 Task: Reply All to email with the signature Charles Evans with the subject 'Project completion' from softage.1@softage.net with the message 'Could you provide an update on the progress of the environmental sustainability project?'
Action: Mouse moved to (945, 157)
Screenshot: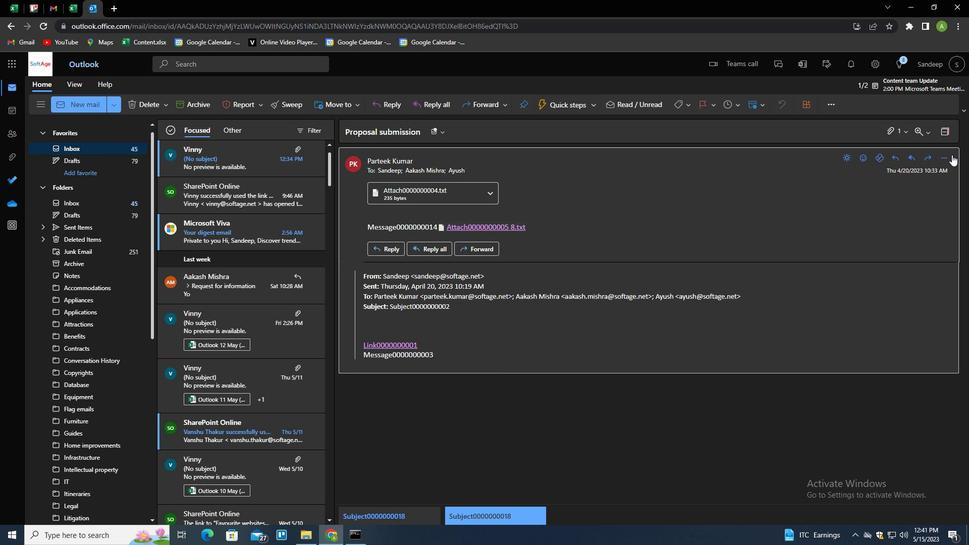 
Action: Mouse pressed left at (945, 157)
Screenshot: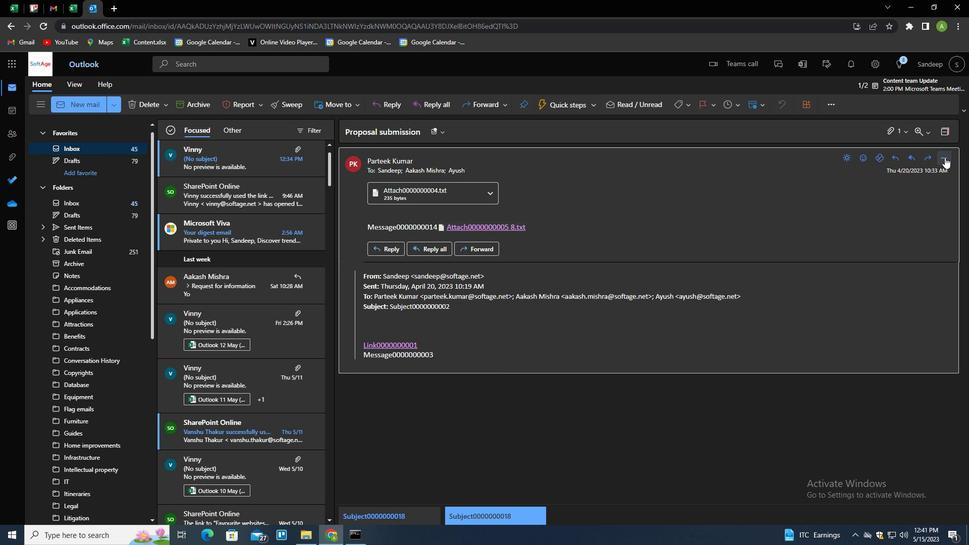 
Action: Mouse moved to (886, 191)
Screenshot: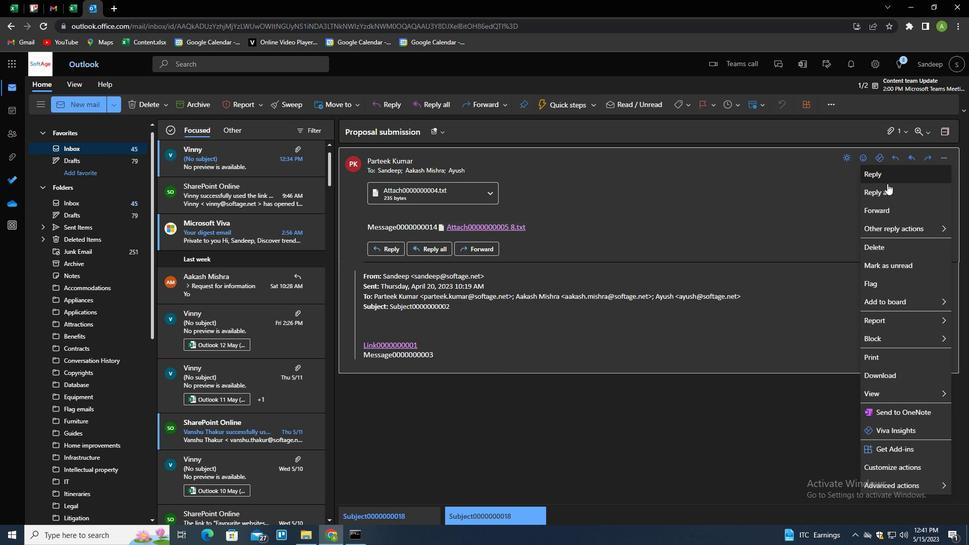 
Action: Mouse pressed left at (886, 191)
Screenshot: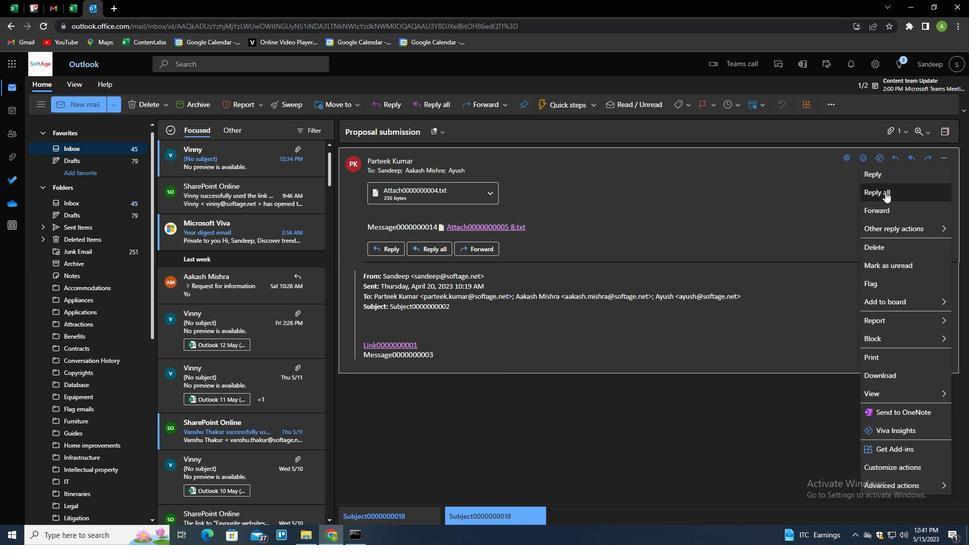 
Action: Mouse moved to (684, 109)
Screenshot: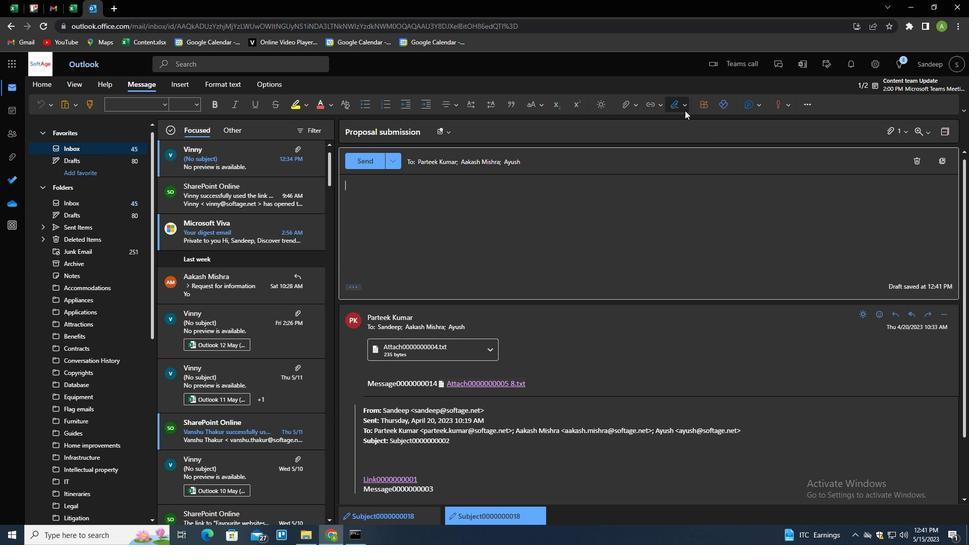 
Action: Mouse pressed left at (684, 109)
Screenshot: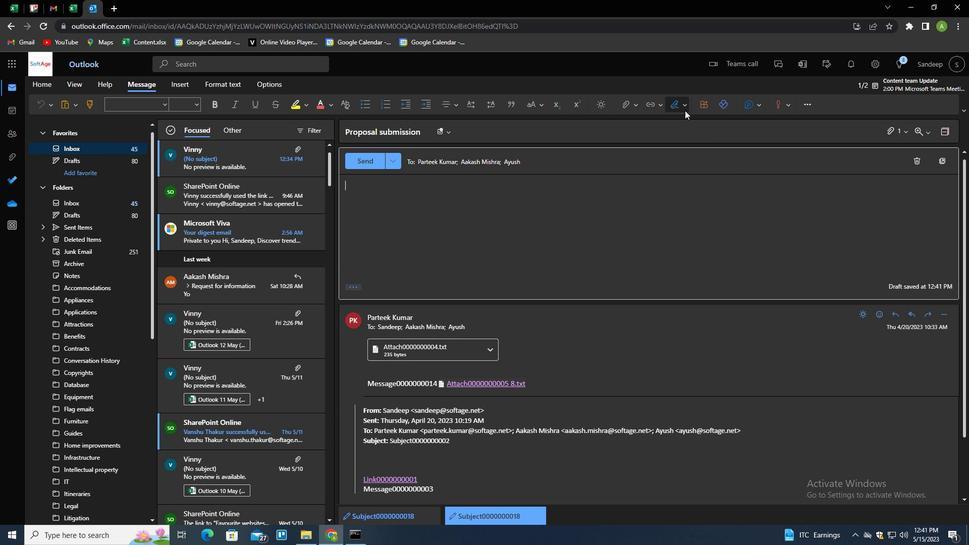 
Action: Mouse moved to (651, 142)
Screenshot: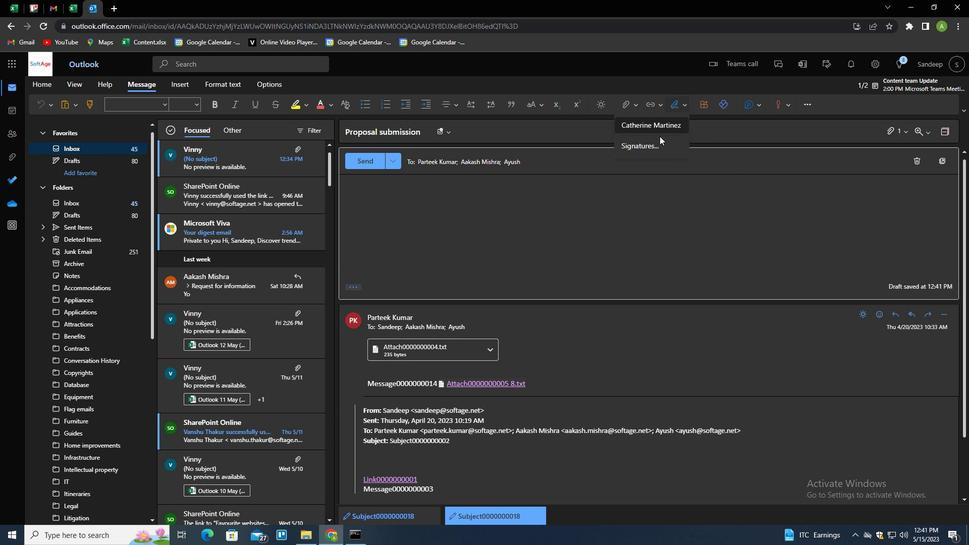 
Action: Mouse pressed left at (651, 142)
Screenshot: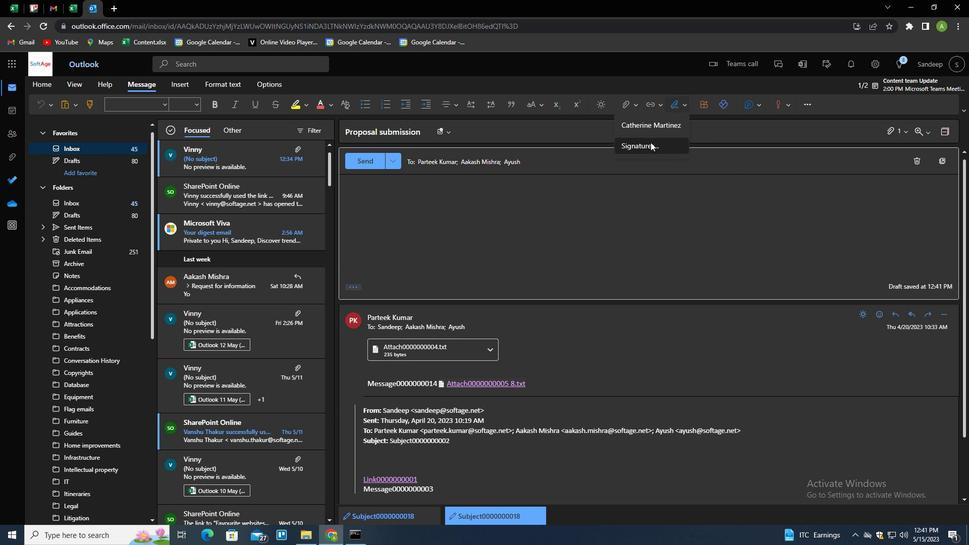
Action: Mouse moved to (692, 186)
Screenshot: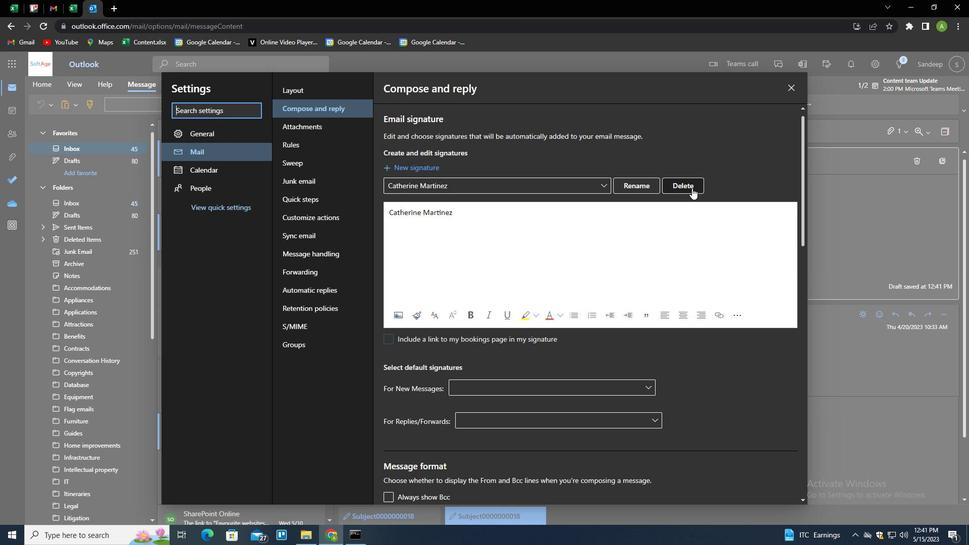 
Action: Mouse pressed left at (692, 186)
Screenshot: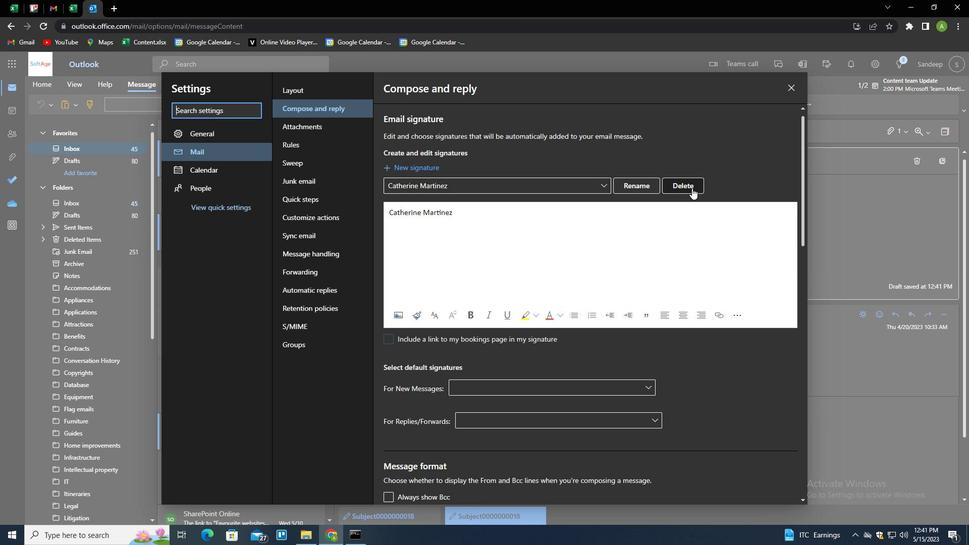 
Action: Mouse moved to (682, 185)
Screenshot: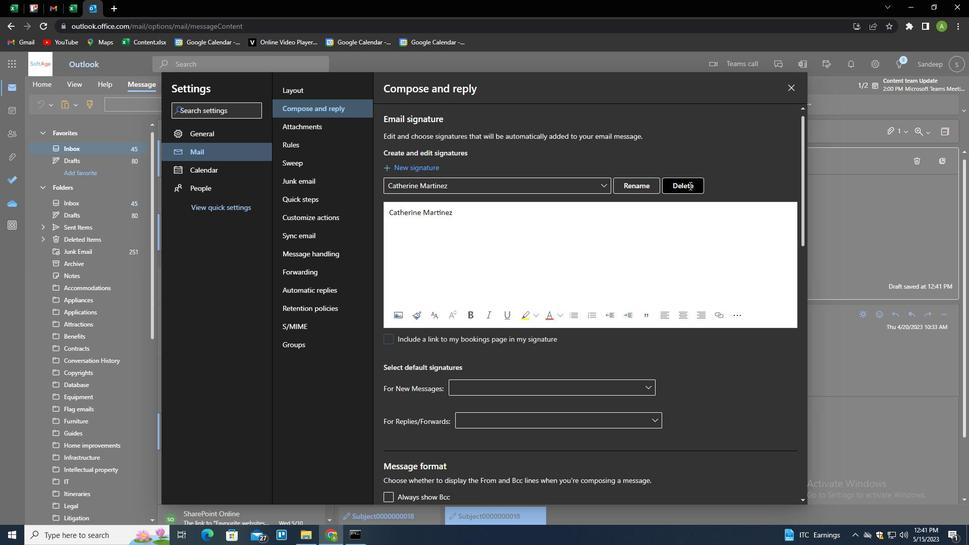 
Action: Mouse pressed left at (682, 185)
Screenshot: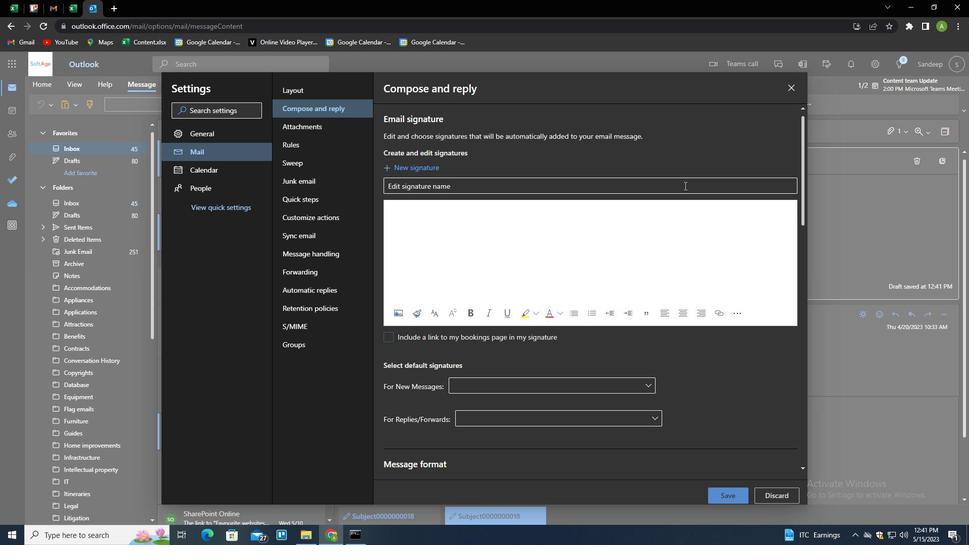 
Action: Mouse moved to (682, 185)
Screenshot: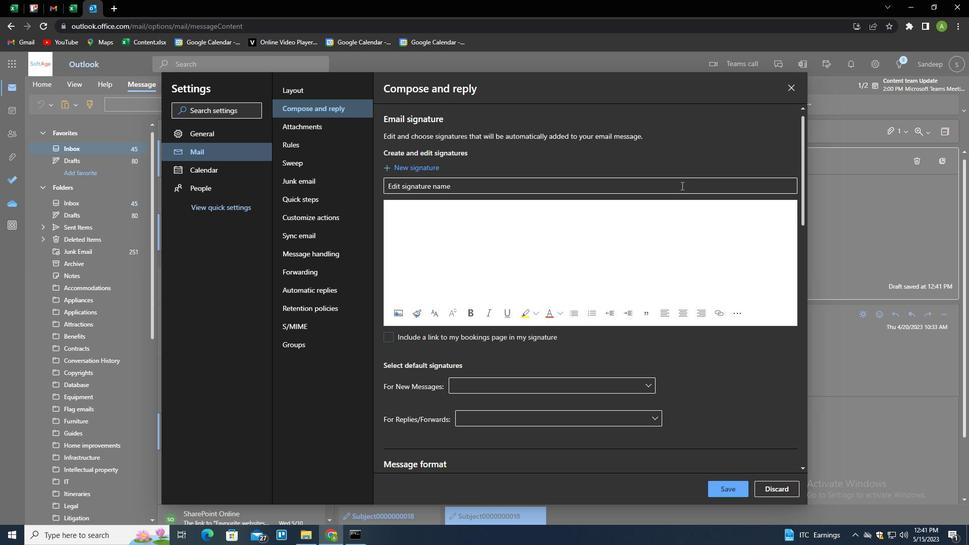 
Action: Key pressed <Key.shift>CHARLES<Key.space><Key.shift>EVANS<Key.tab><Key.shift>CHARLES<Key.space><Key.shift>EVANS
Screenshot: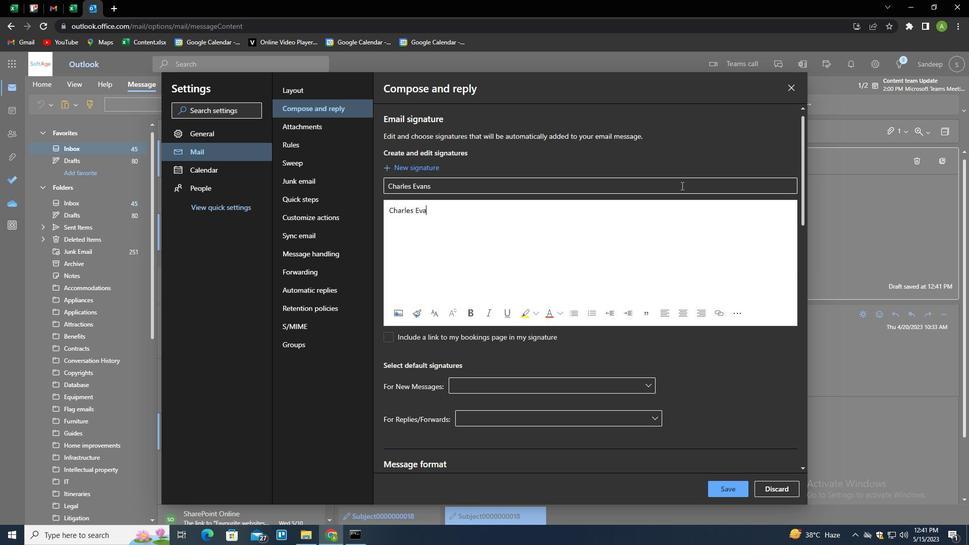 
Action: Mouse moved to (727, 486)
Screenshot: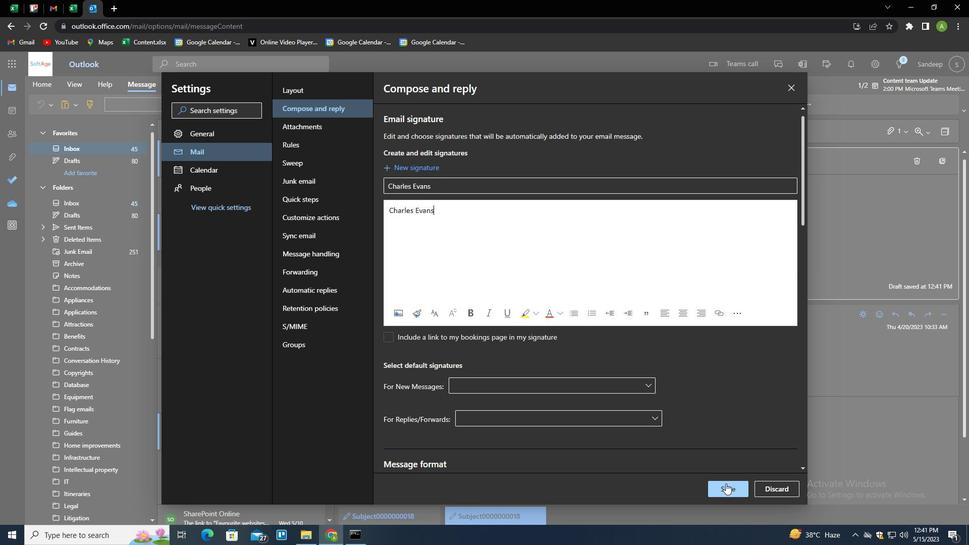 
Action: Mouse pressed left at (727, 486)
Screenshot: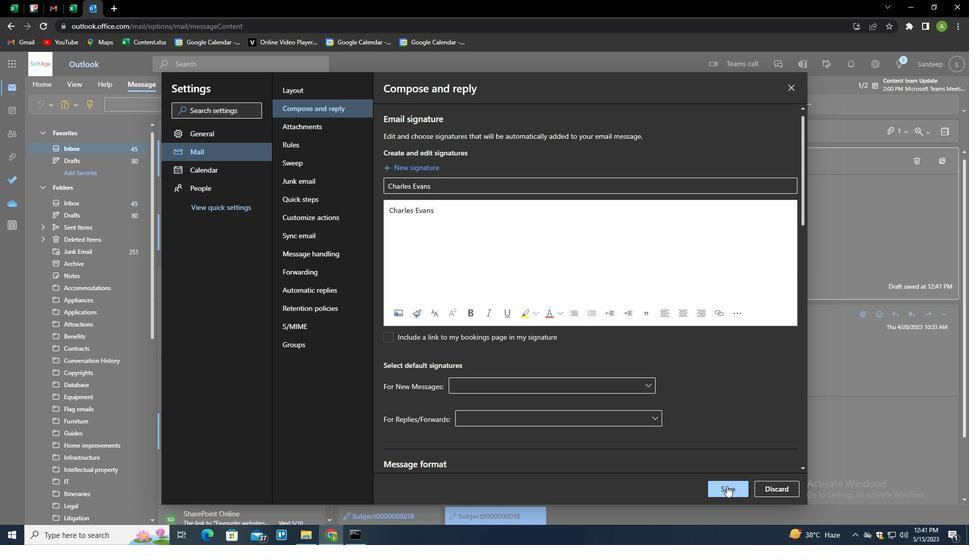
Action: Mouse moved to (855, 257)
Screenshot: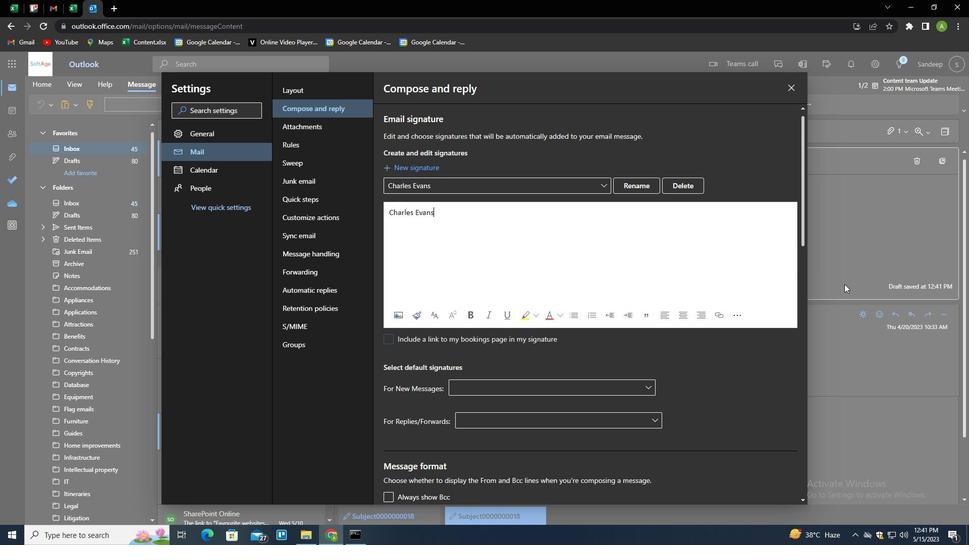 
Action: Mouse pressed left at (855, 257)
Screenshot: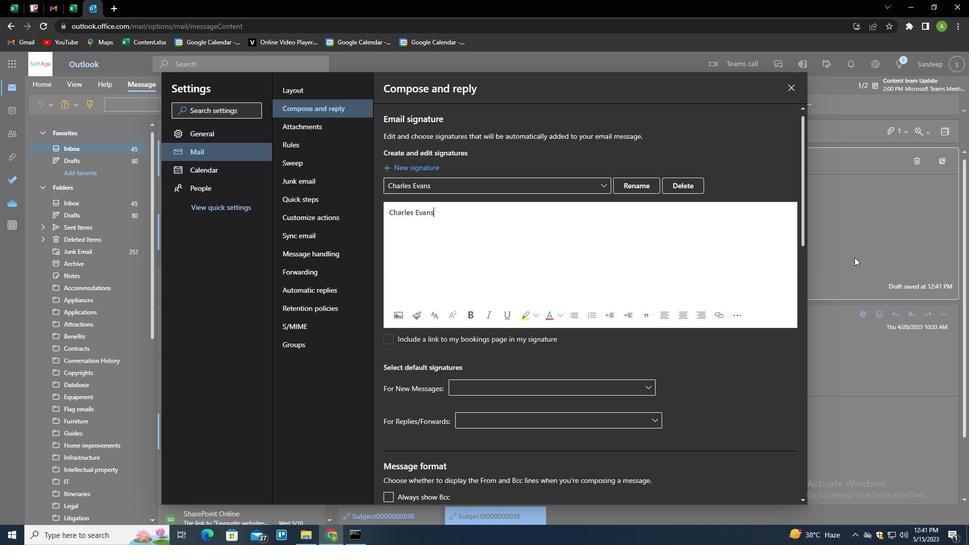 
Action: Mouse moved to (355, 285)
Screenshot: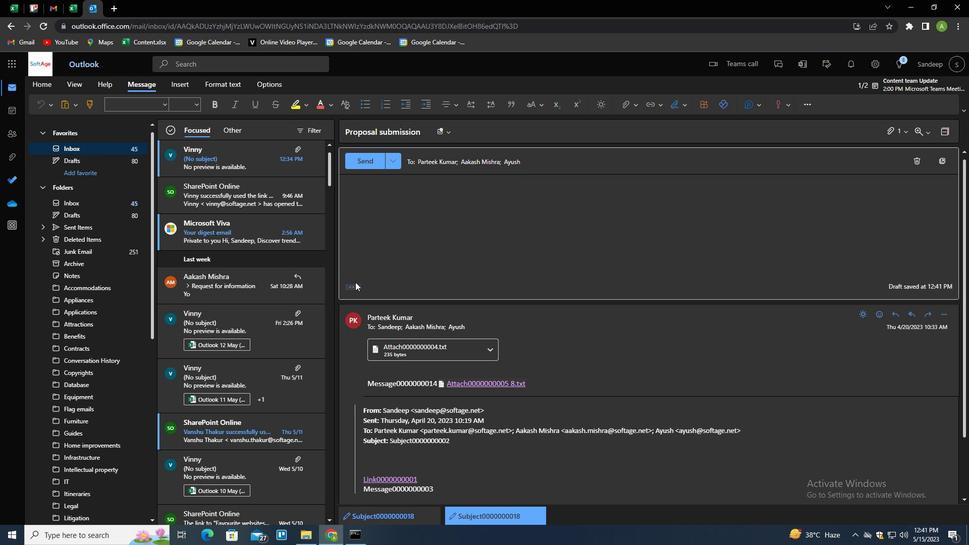 
Action: Mouse pressed left at (355, 285)
Screenshot: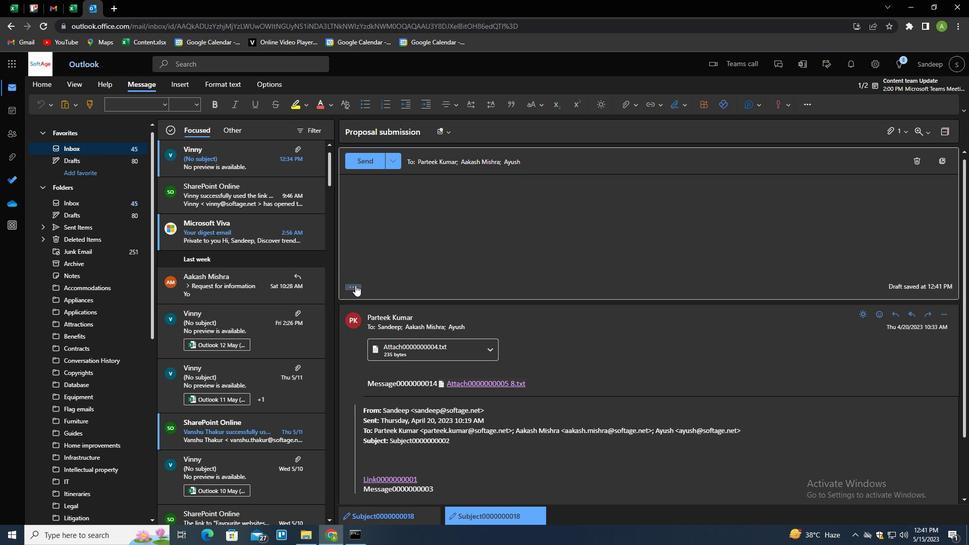 
Action: Mouse moved to (376, 158)
Screenshot: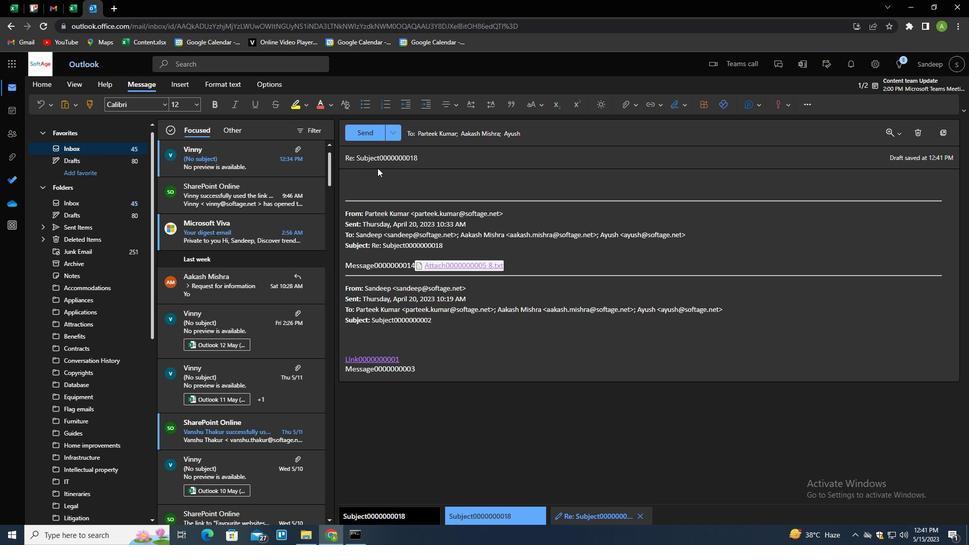 
Action: Mouse pressed left at (376, 158)
Screenshot: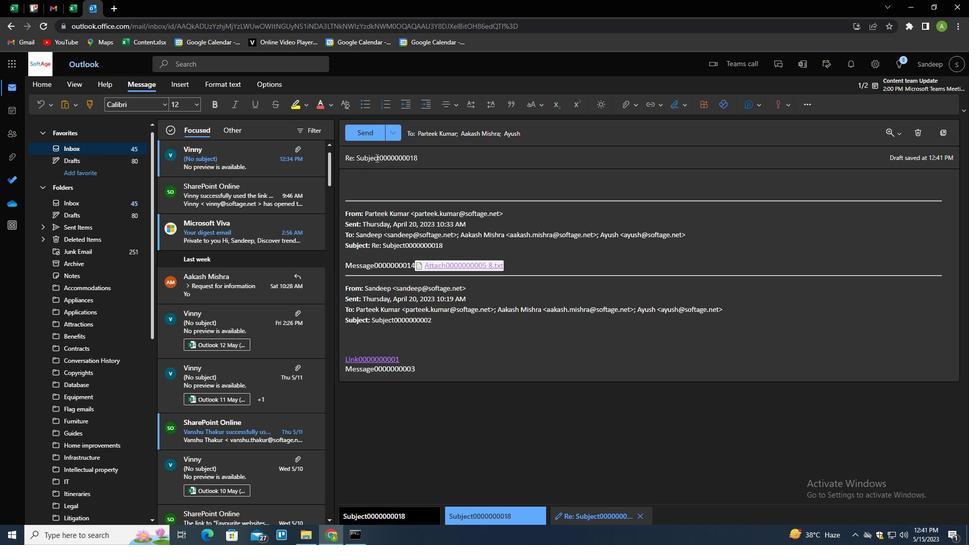 
Action: Mouse pressed left at (376, 158)
Screenshot: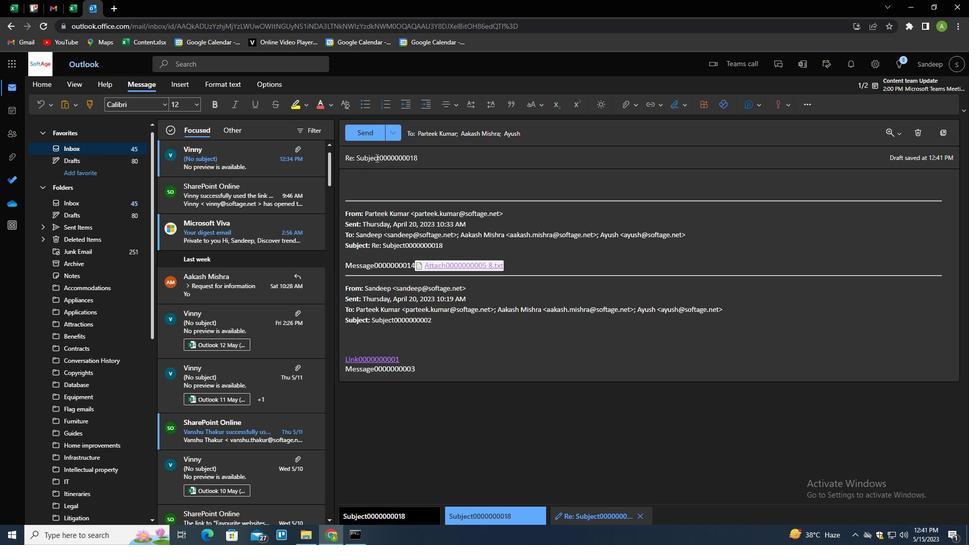
Action: Mouse pressed left at (376, 158)
Screenshot: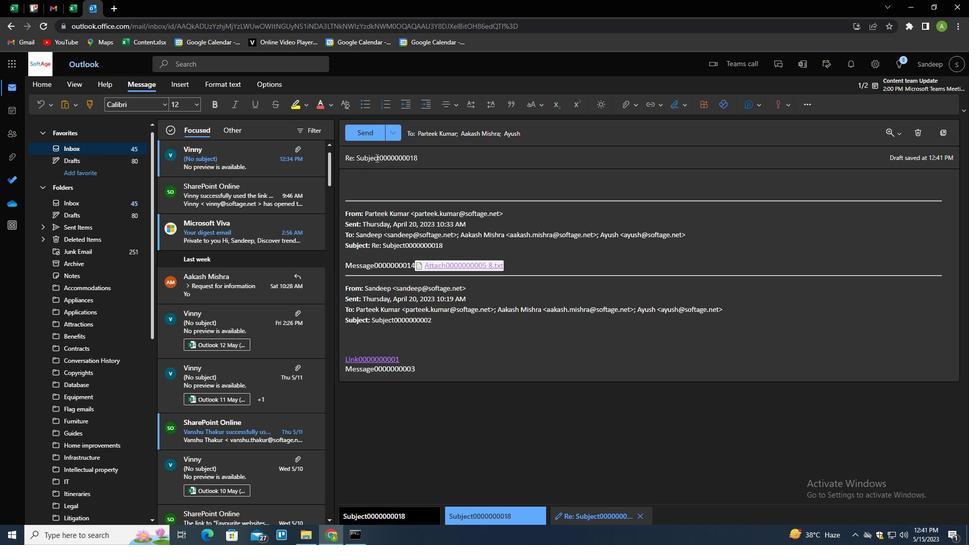 
Action: Key pressed <Key.shift><Key.shift><Key.shift><Key.shift><Key.shift><Key.shift><Key.shift><Key.shift><Key.shift><Key.shift><Key.shift><Key.shift><Key.shift><Key.shift><Key.shift><Key.shift><Key.shift><Key.shift><Key.shift><Key.shift><Key.shift><Key.shift><Key.shift><Key.shift><Key.shift><Key.shift><Key.shift><Key.shift><Key.shift><Key.shift><Key.shift><Key.shift><Key.shift><Key.shift><Key.shift><Key.shift><Key.shift><Key.shift><Key.shift><Key.shift><Key.shift><Key.shift><Key.shift><Key.shift><Key.shift>PROJECT<Key.space>COMPLETION<Key.tab><Key.shift>COULD<Key.space>U<Key.backspace>YOU<Key.space>PROVIDE<Key.space>AN<Key.space>UPDATE<Key.space>O<Key.space><Key.backspace>N<Key.space>THE<Key.space>PROGRESS<Key.space>OF<Key.space>THE<Key.space>ENVIROMENTAL<Key.space>SUSTAINAV<Key.backspace>BILITY
Screenshot: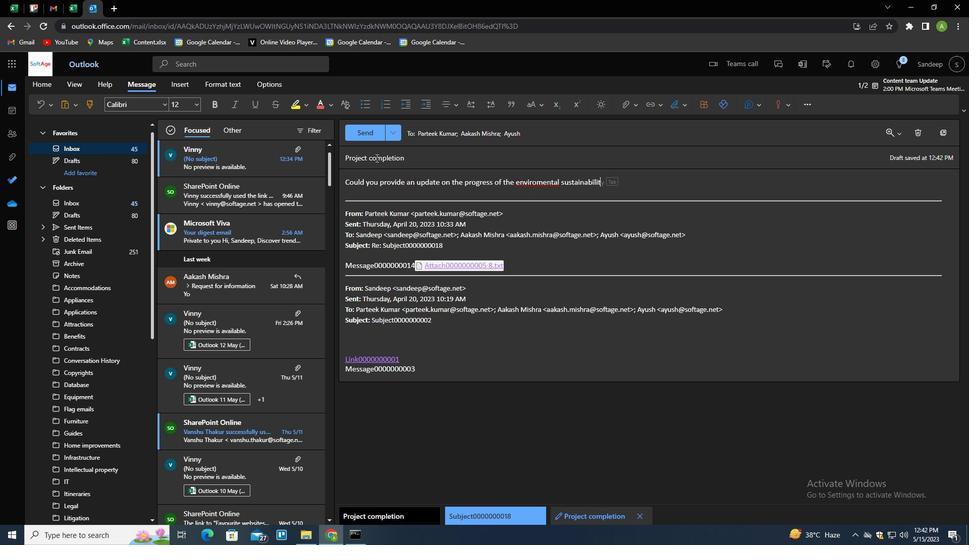 
Action: Mouse moved to (574, 187)
Screenshot: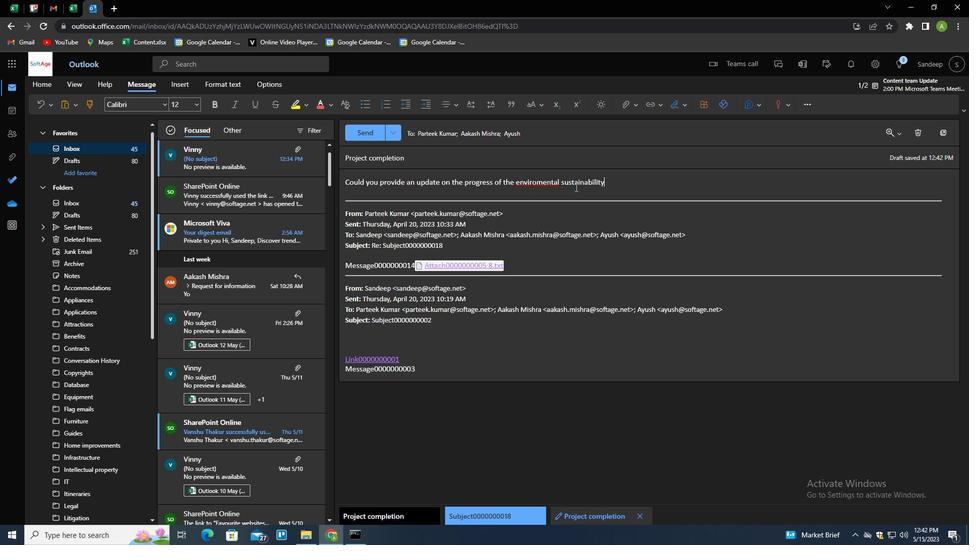 
Action: Key pressed <Key.space>PROJECT<Key.shift>?
Screenshot: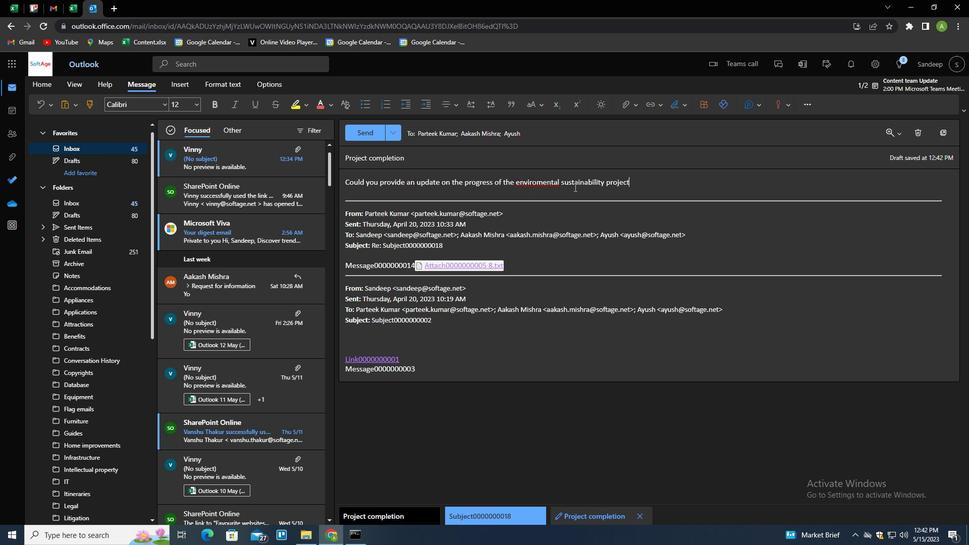 
Action: Mouse moved to (536, 183)
Screenshot: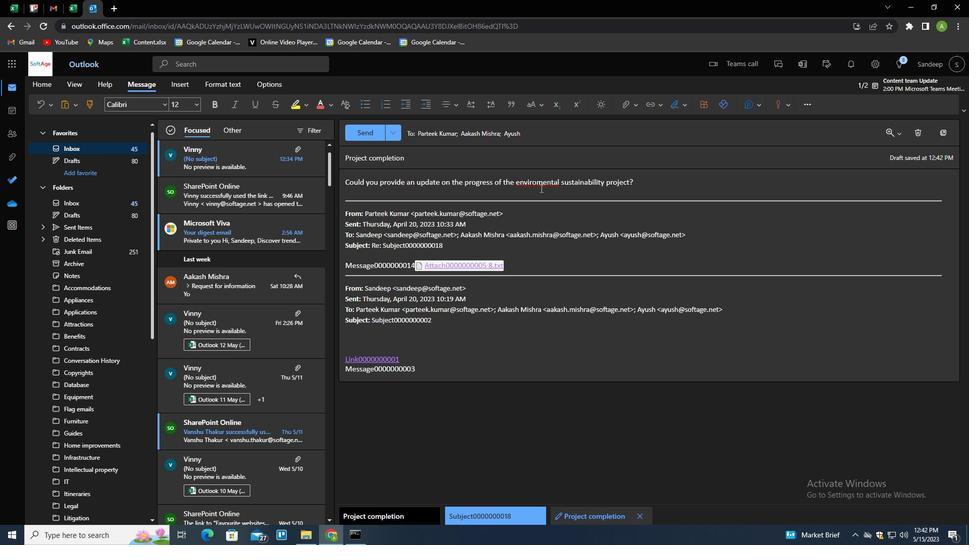 
Action: Mouse pressed left at (536, 183)
Screenshot: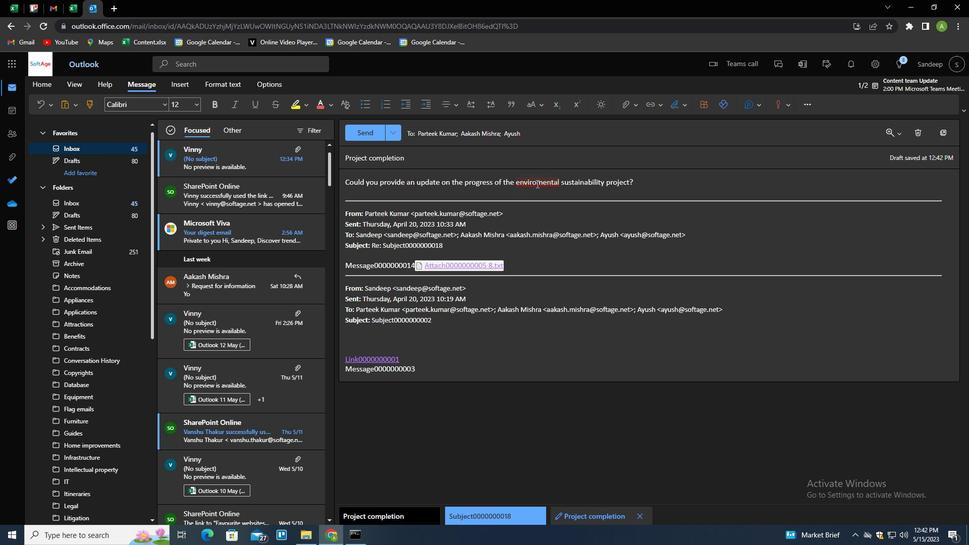 
Action: Mouse moved to (547, 188)
Screenshot: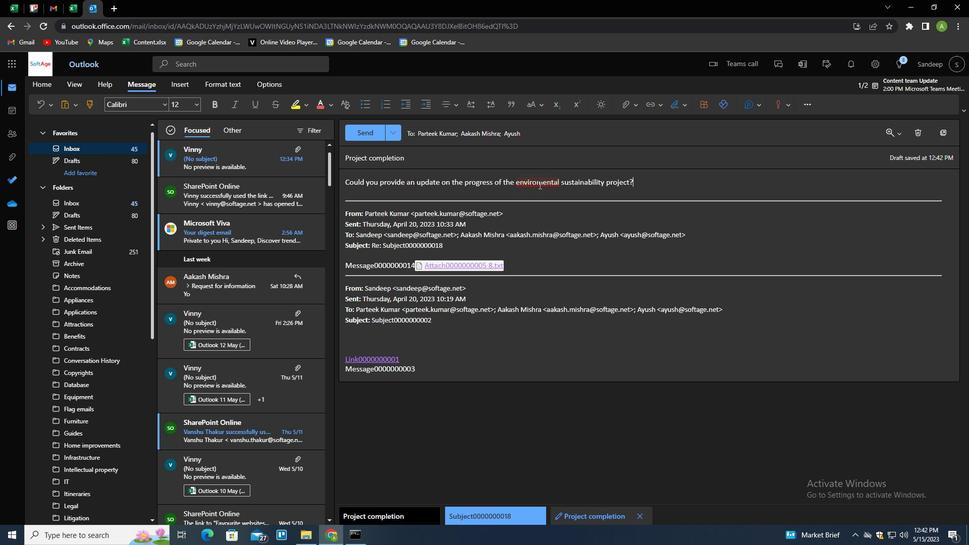 
Action: Key pressed N
Screenshot: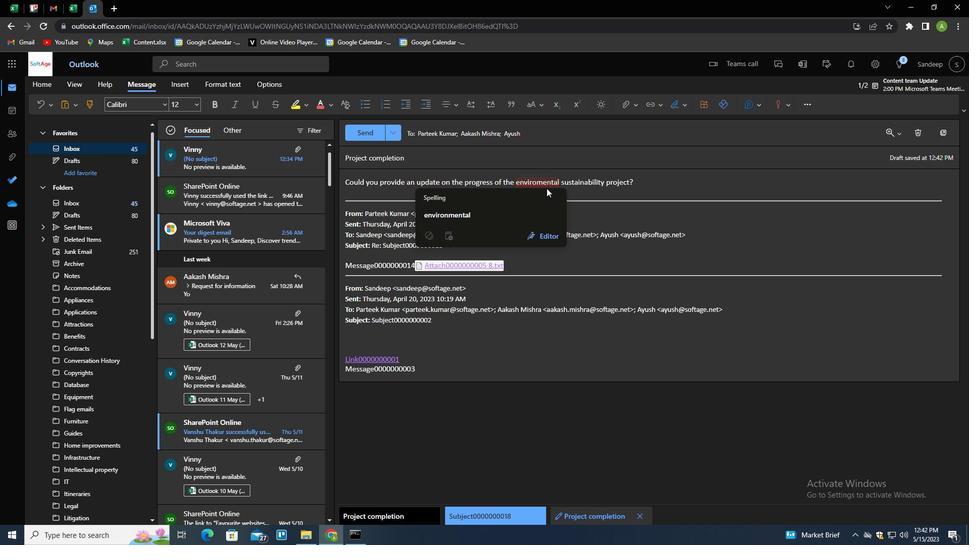 
Action: Mouse moved to (376, 133)
Screenshot: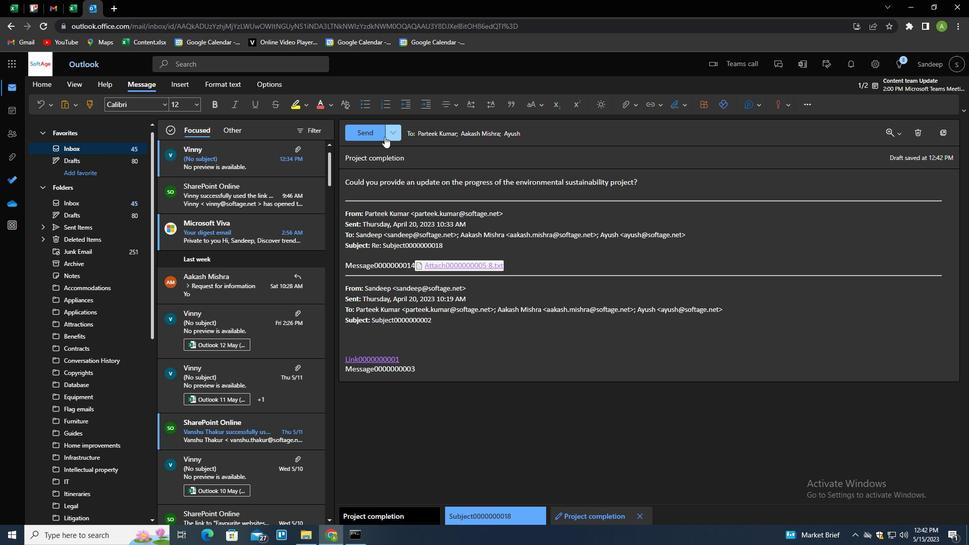
Action: Mouse pressed left at (376, 133)
Screenshot: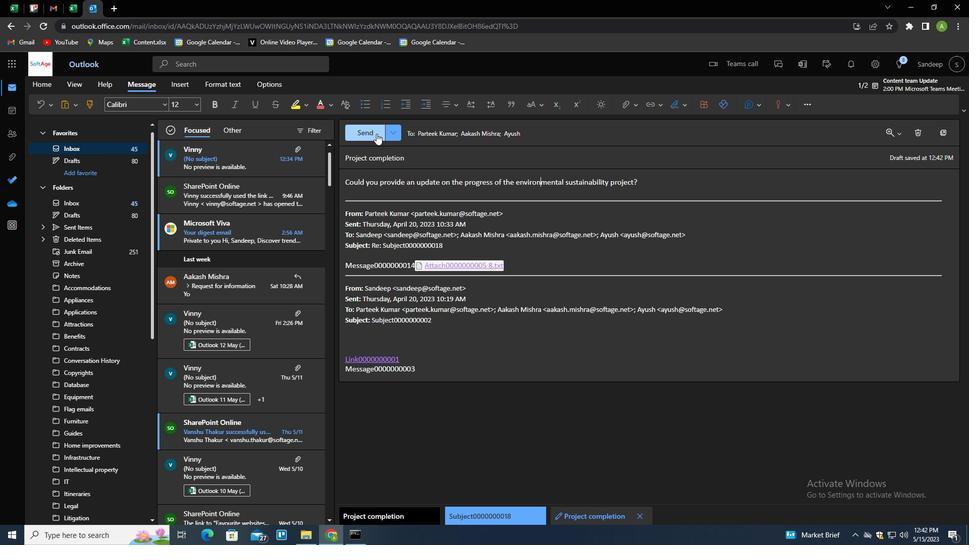 
Action: Mouse moved to (718, 299)
Screenshot: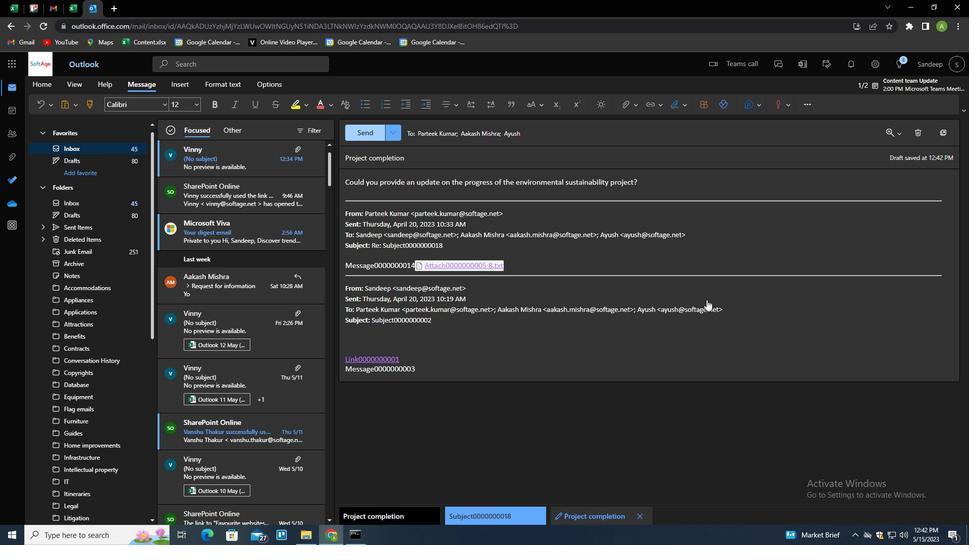 
